 Task: Move the task Integrate a new online platform for online cooking lessons to the section To-Do in the project BitBridge and sort the tasks in the project by Assignee in Ascending order
Action: Mouse moved to (576, 419)
Screenshot: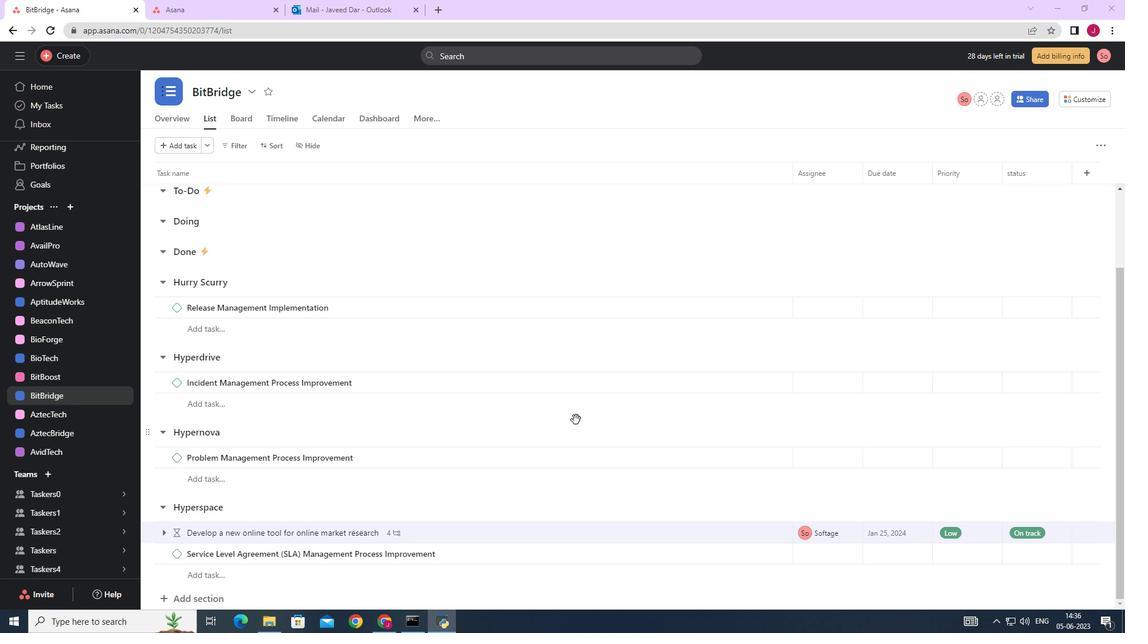 
Action: Mouse scrolled (576, 419) with delta (0, 0)
Screenshot: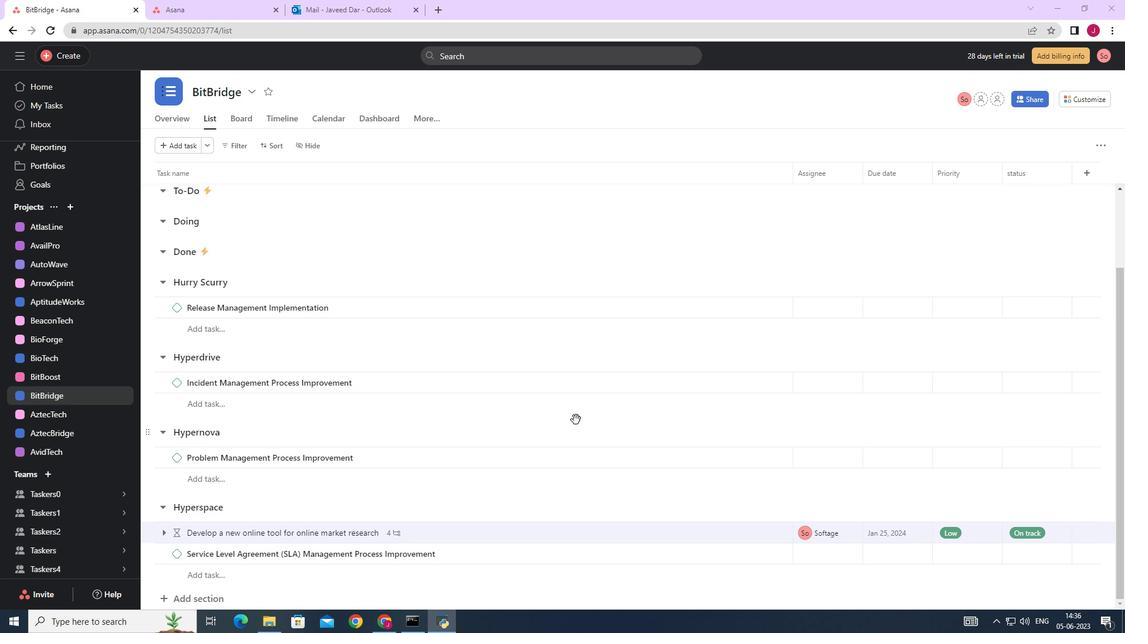 
Action: Mouse moved to (576, 418)
Screenshot: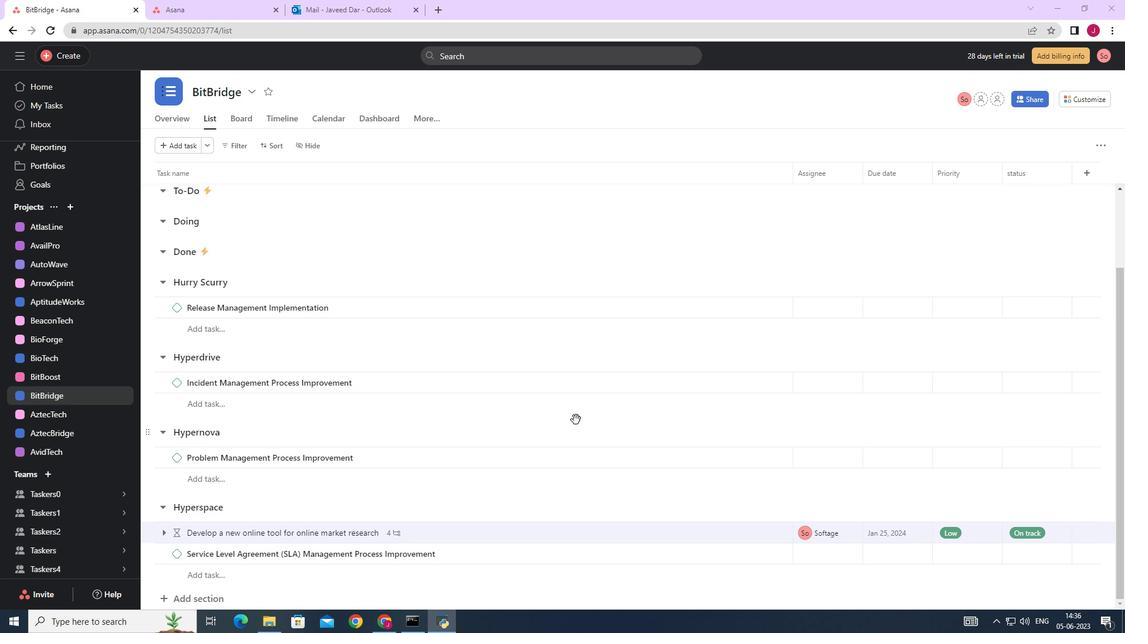 
Action: Mouse scrolled (576, 419) with delta (0, 0)
Screenshot: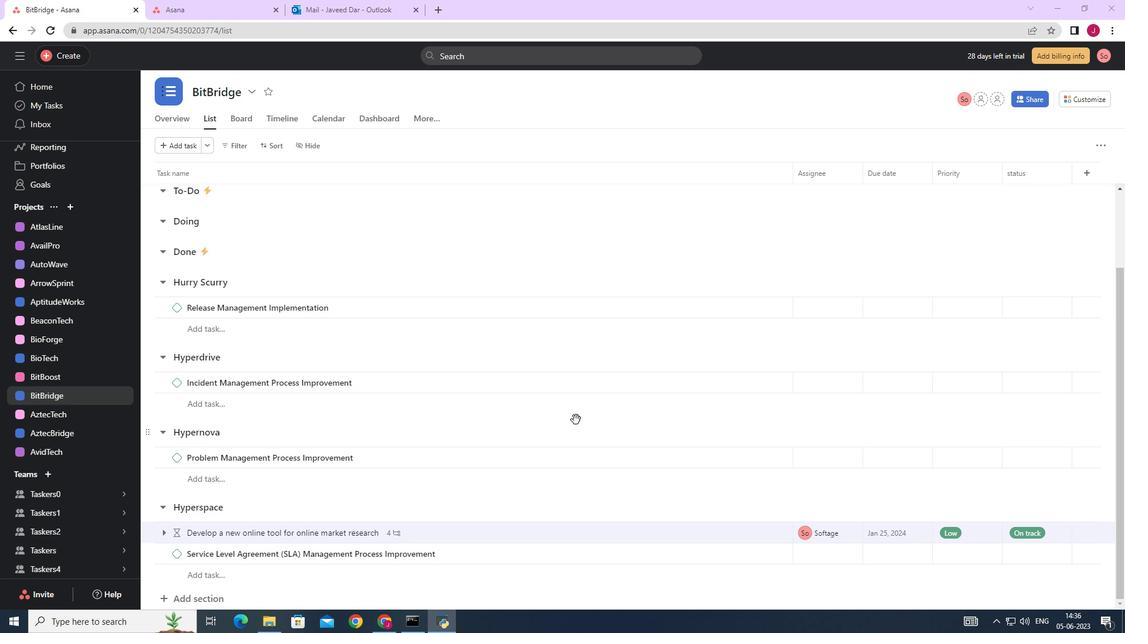 
Action: Mouse moved to (572, 416)
Screenshot: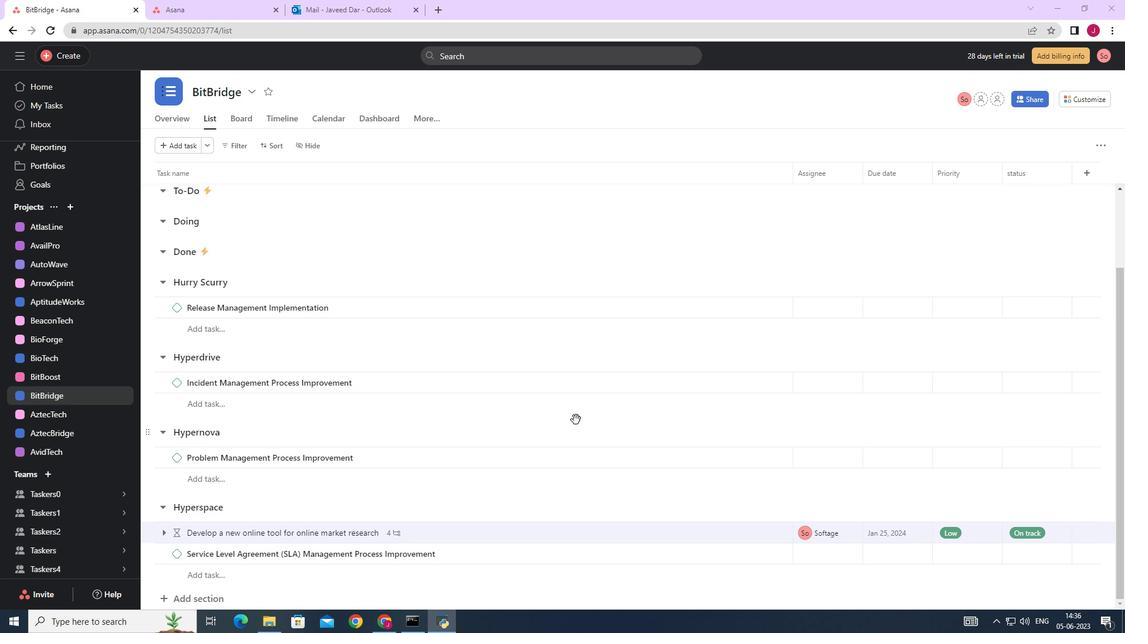 
Action: Mouse scrolled (575, 418) with delta (0, 0)
Screenshot: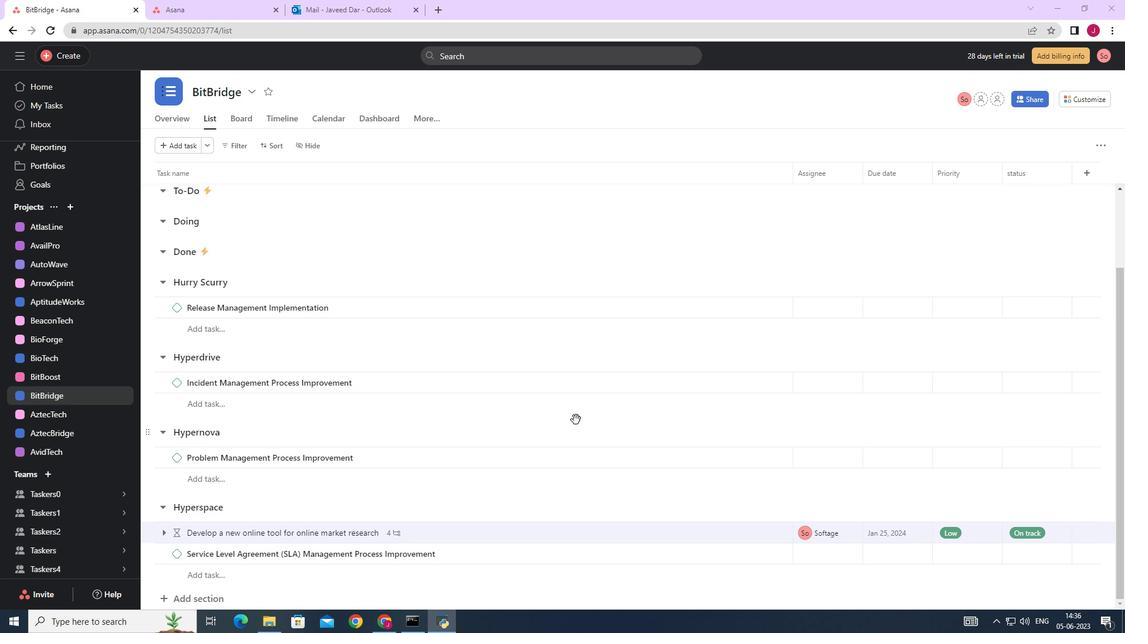 
Action: Mouse moved to (570, 415)
Screenshot: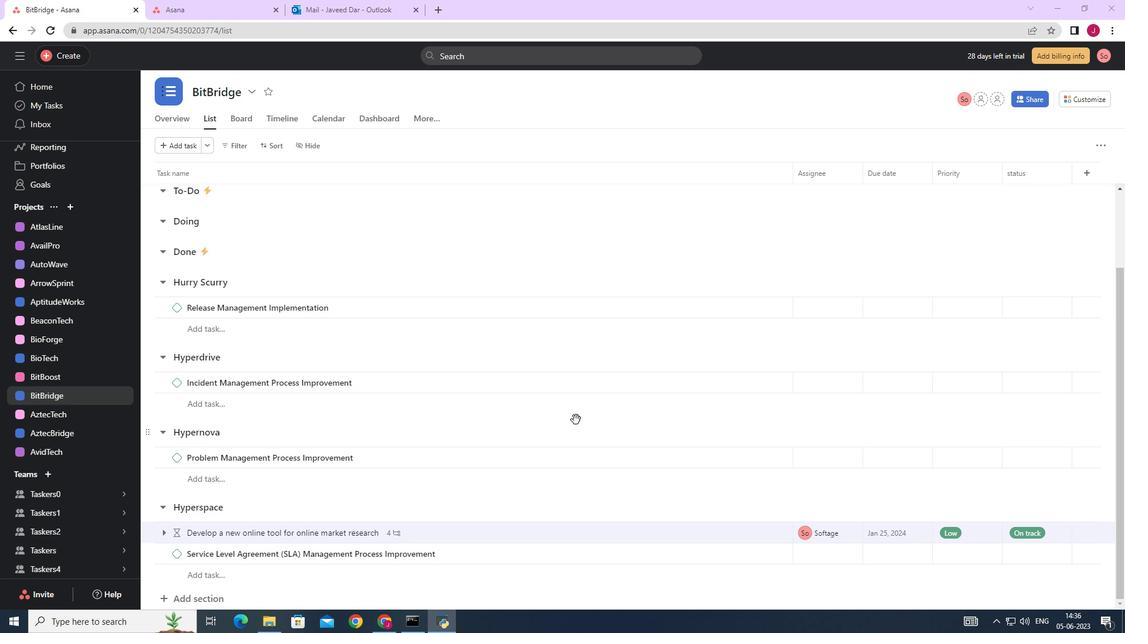 
Action: Mouse scrolled (571, 415) with delta (0, 0)
Screenshot: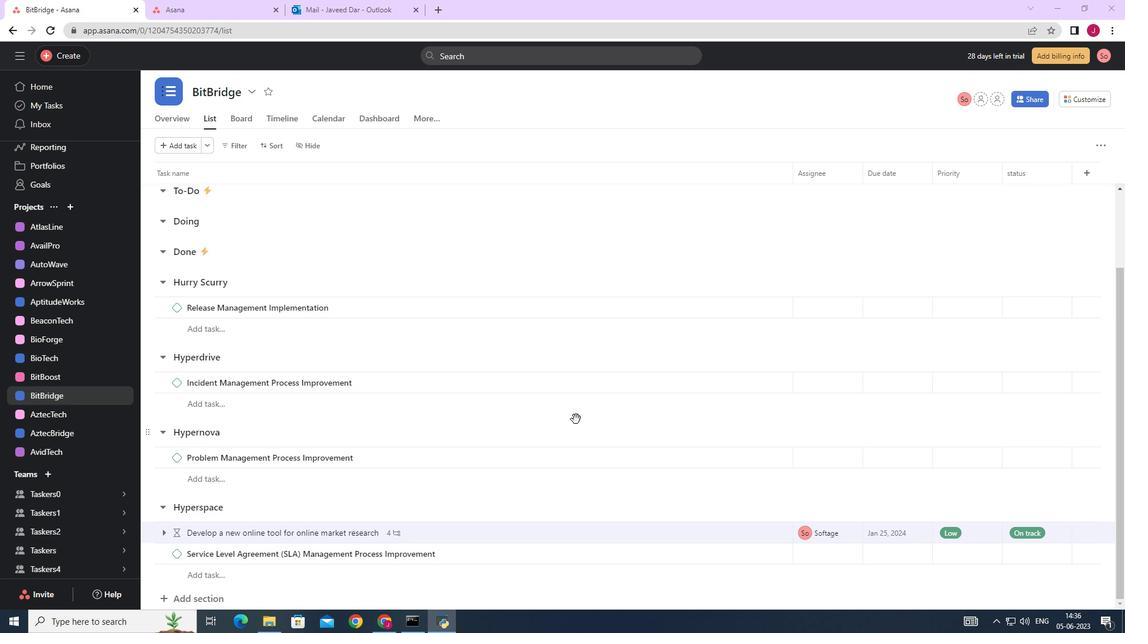 
Action: Mouse moved to (559, 405)
Screenshot: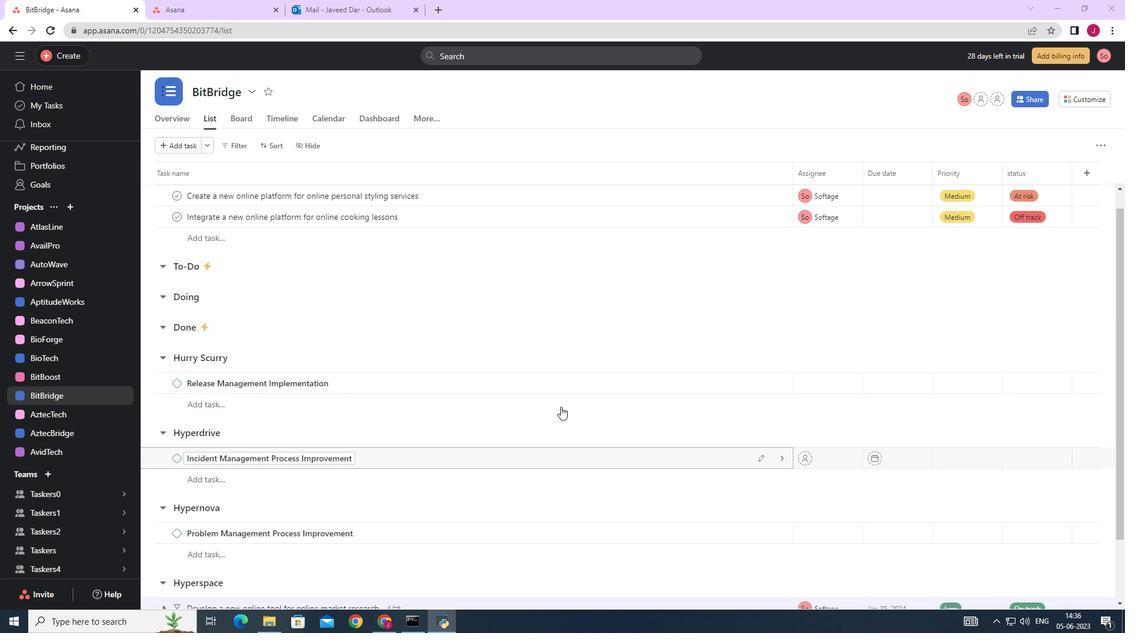 
Action: Mouse scrolled (559, 405) with delta (0, 0)
Screenshot: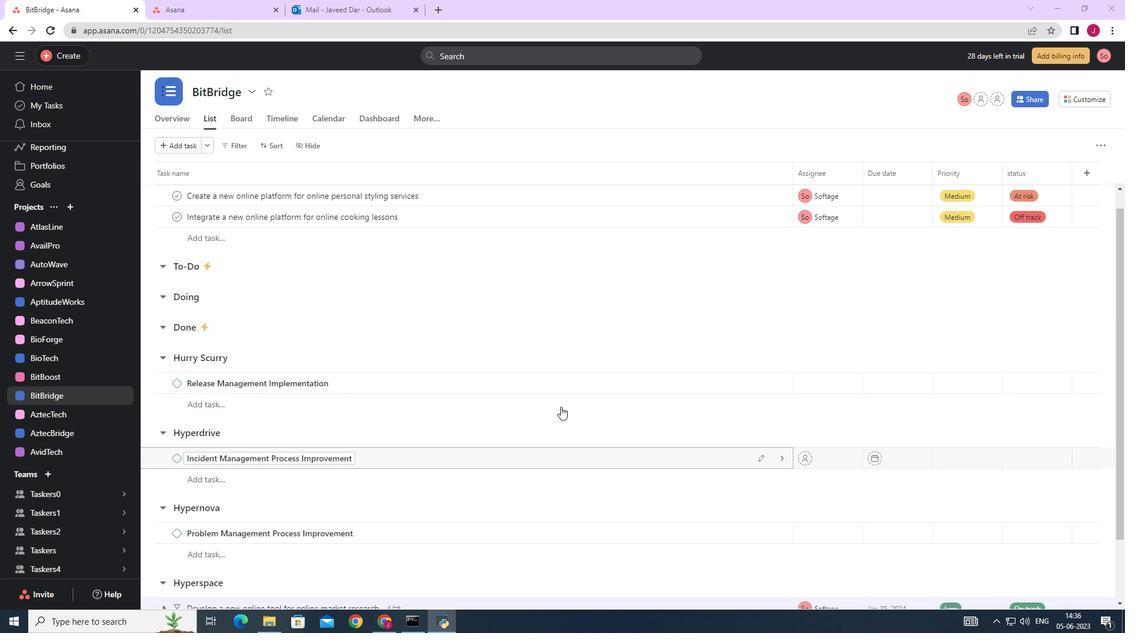 
Action: Mouse scrolled (559, 405) with delta (0, 0)
Screenshot: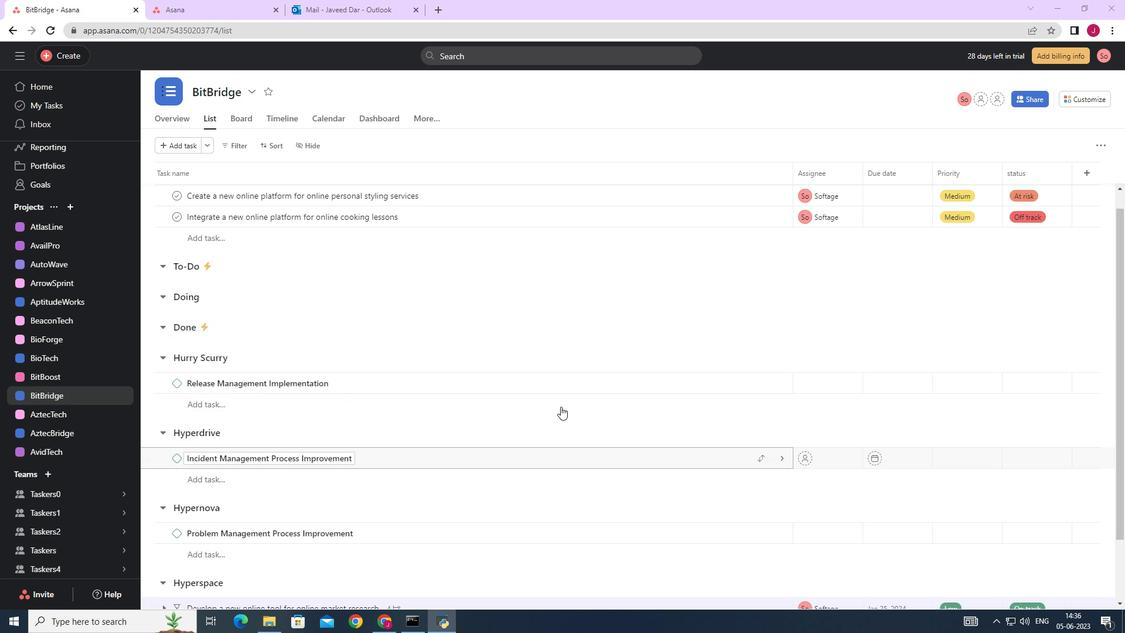 
Action: Mouse scrolled (559, 405) with delta (0, 0)
Screenshot: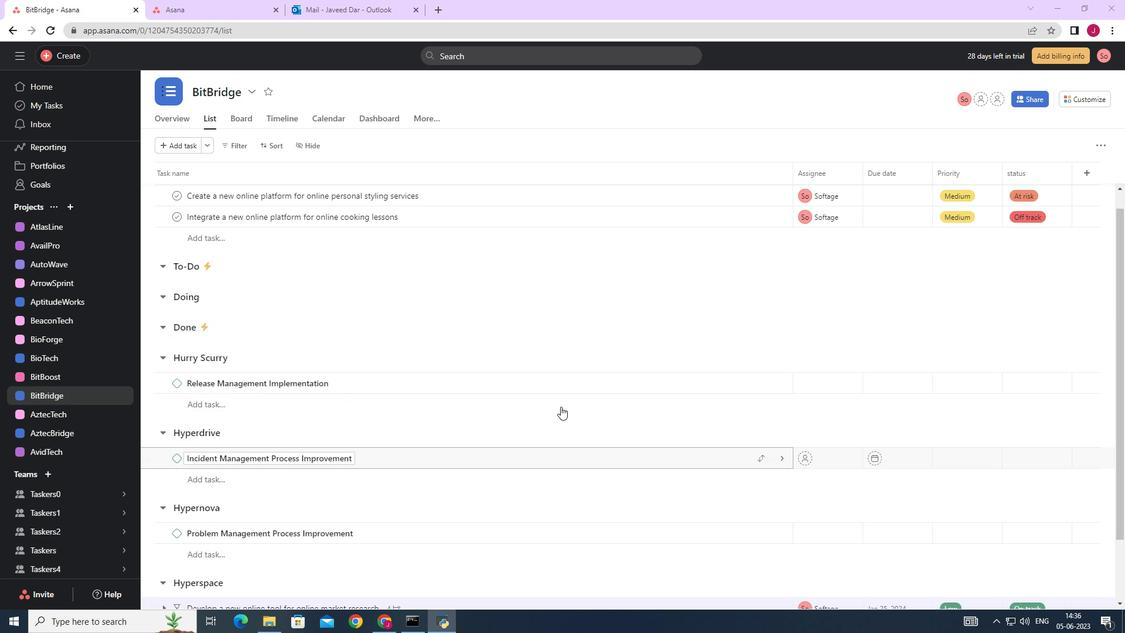 
Action: Mouse scrolled (559, 405) with delta (0, 0)
Screenshot: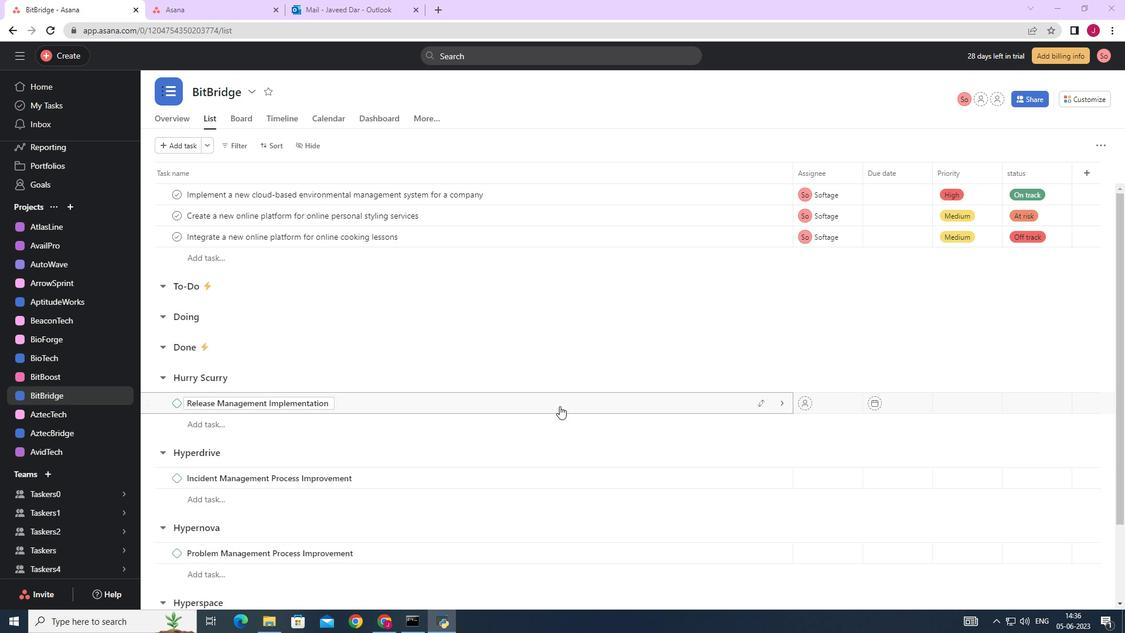 
Action: Mouse moved to (551, 402)
Screenshot: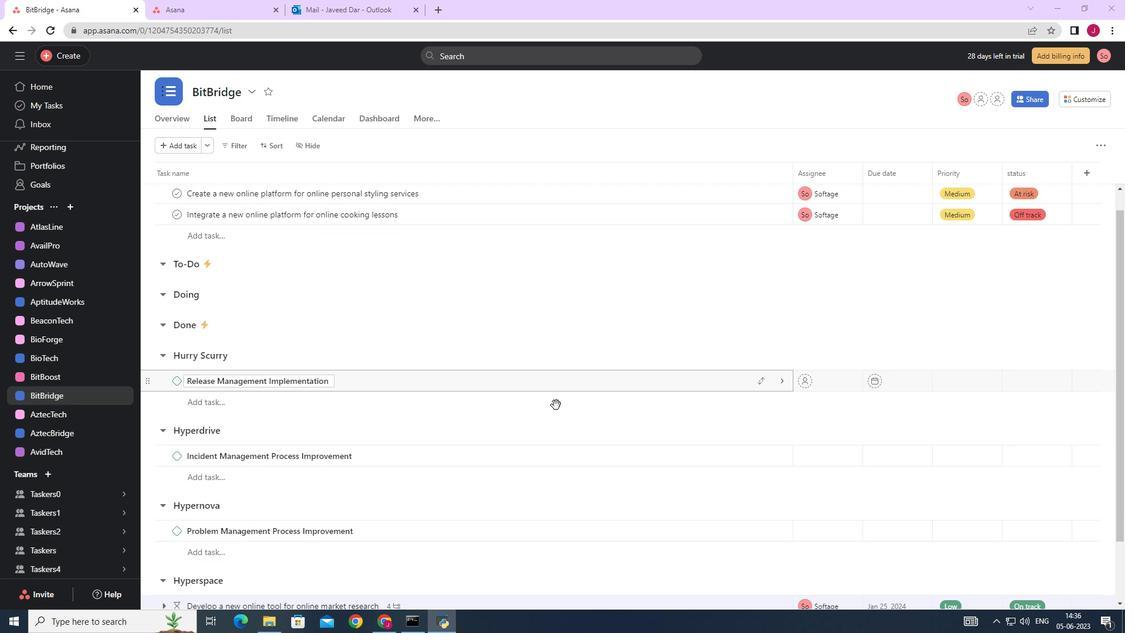 
Action: Mouse scrolled (551, 403) with delta (0, 0)
Screenshot: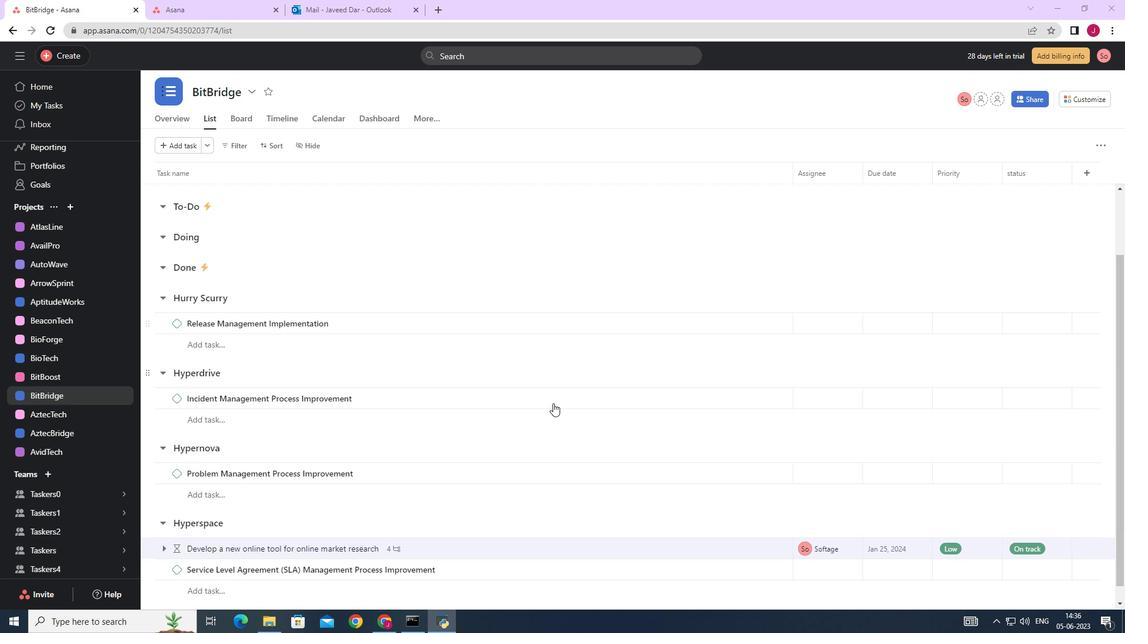 
Action: Mouse scrolled (551, 403) with delta (0, 0)
Screenshot: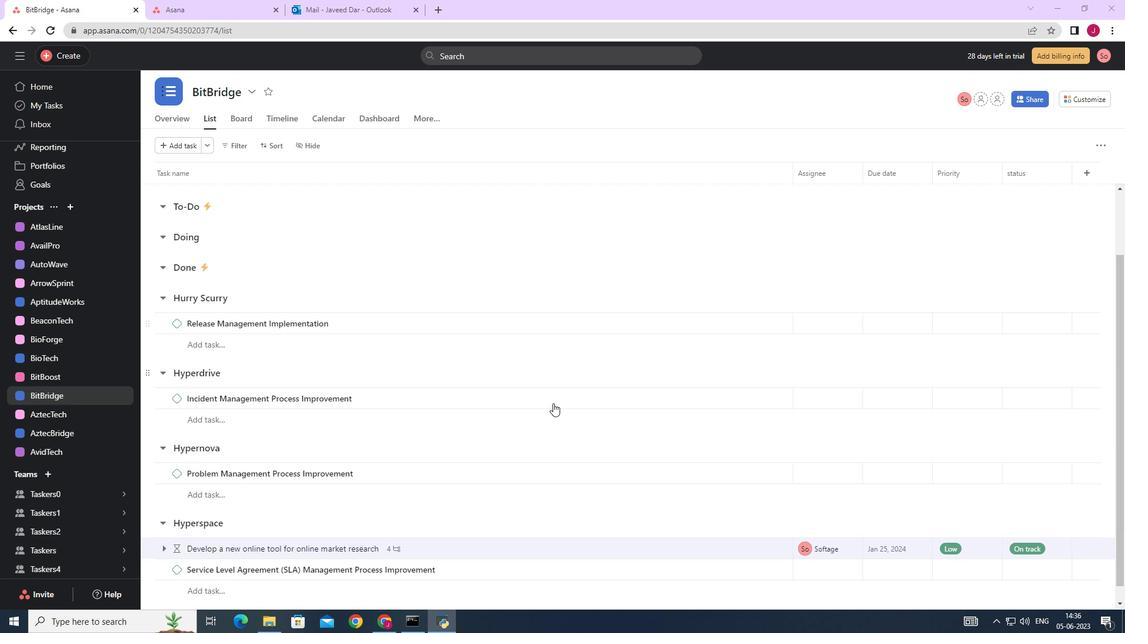
Action: Mouse scrolled (551, 403) with delta (0, 0)
Screenshot: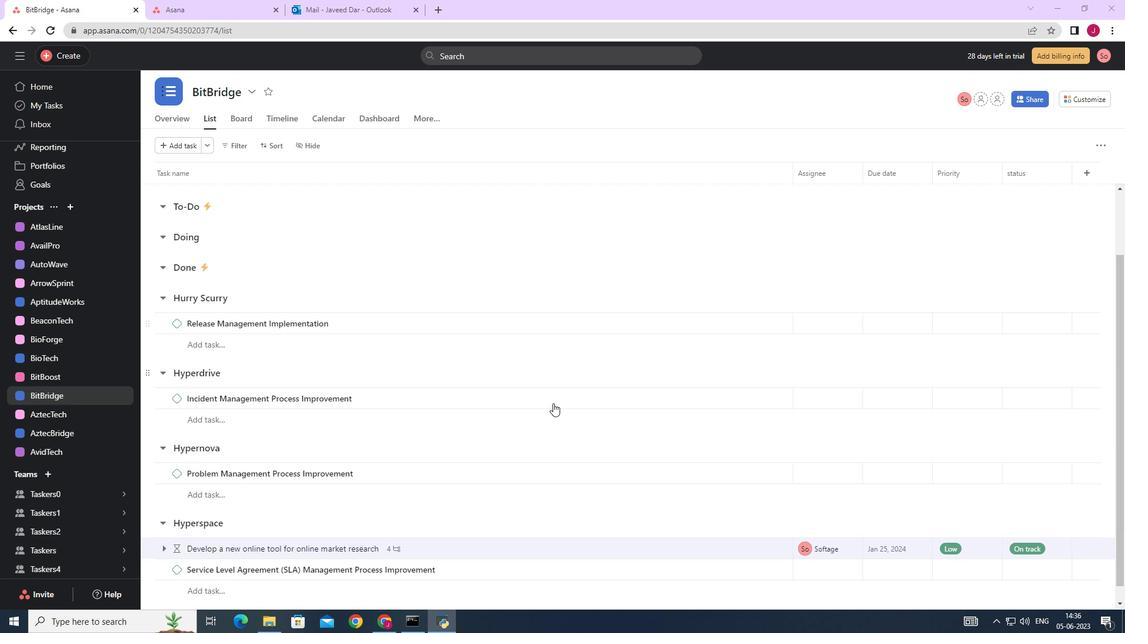 
Action: Mouse scrolled (551, 403) with delta (0, 0)
Screenshot: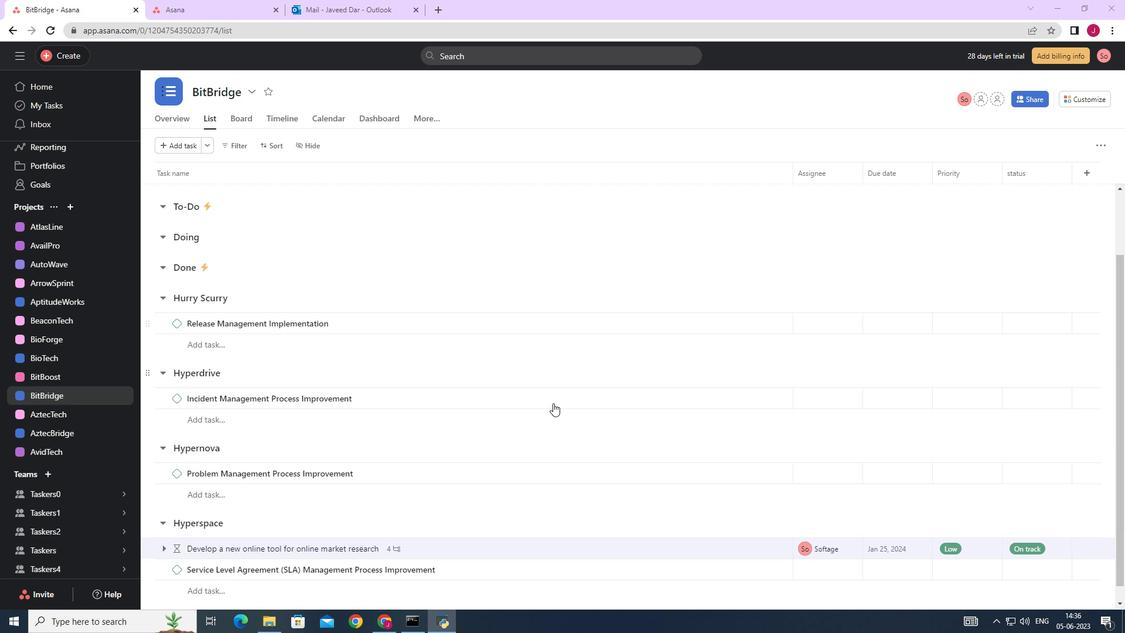 
Action: Mouse scrolled (551, 403) with delta (0, 0)
Screenshot: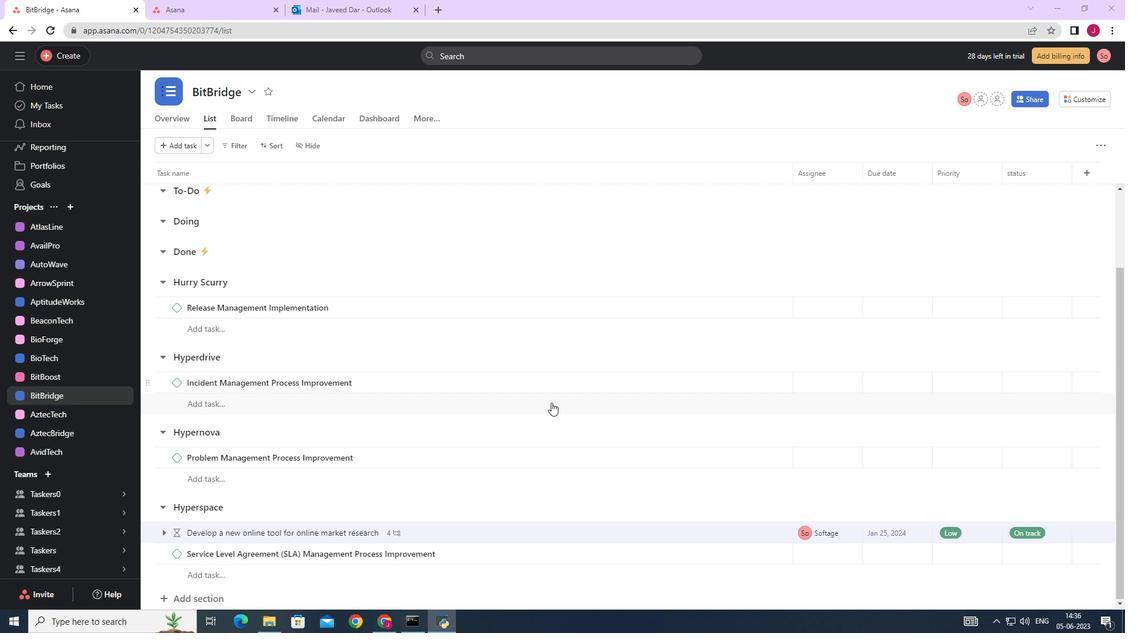 
Action: Mouse moved to (760, 240)
Screenshot: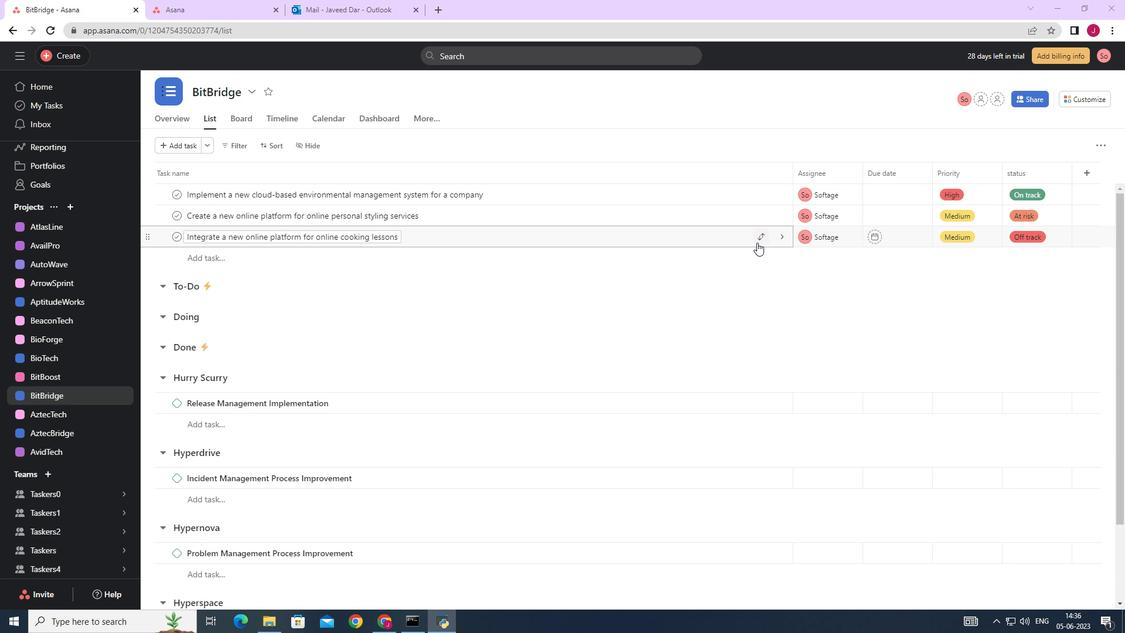
Action: Mouse pressed left at (760, 240)
Screenshot: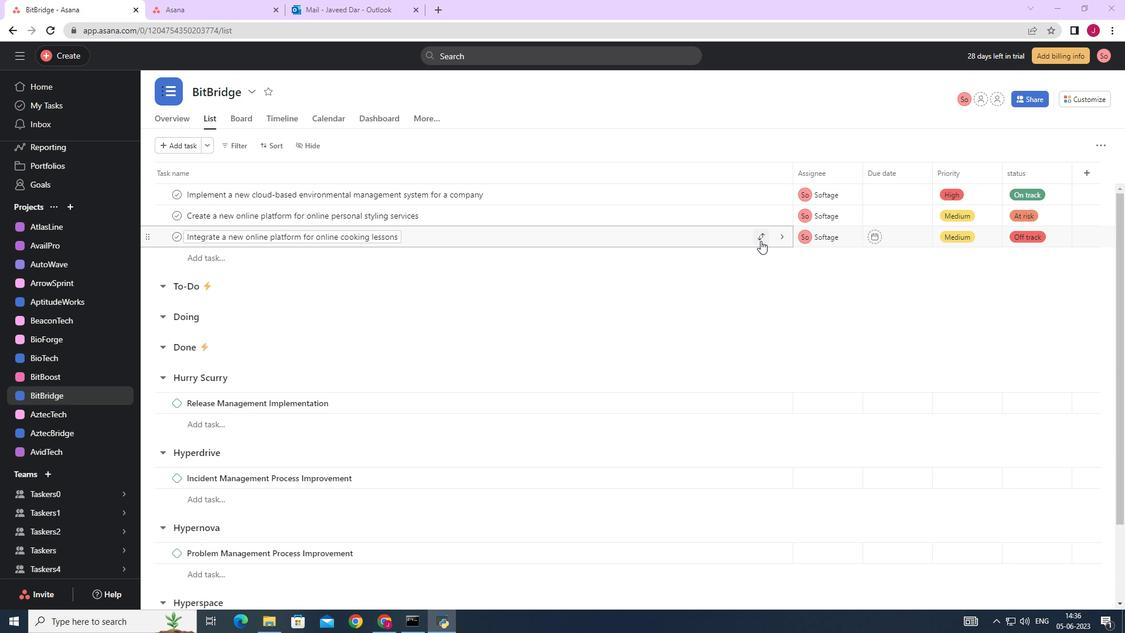 
Action: Mouse moved to (692, 294)
Screenshot: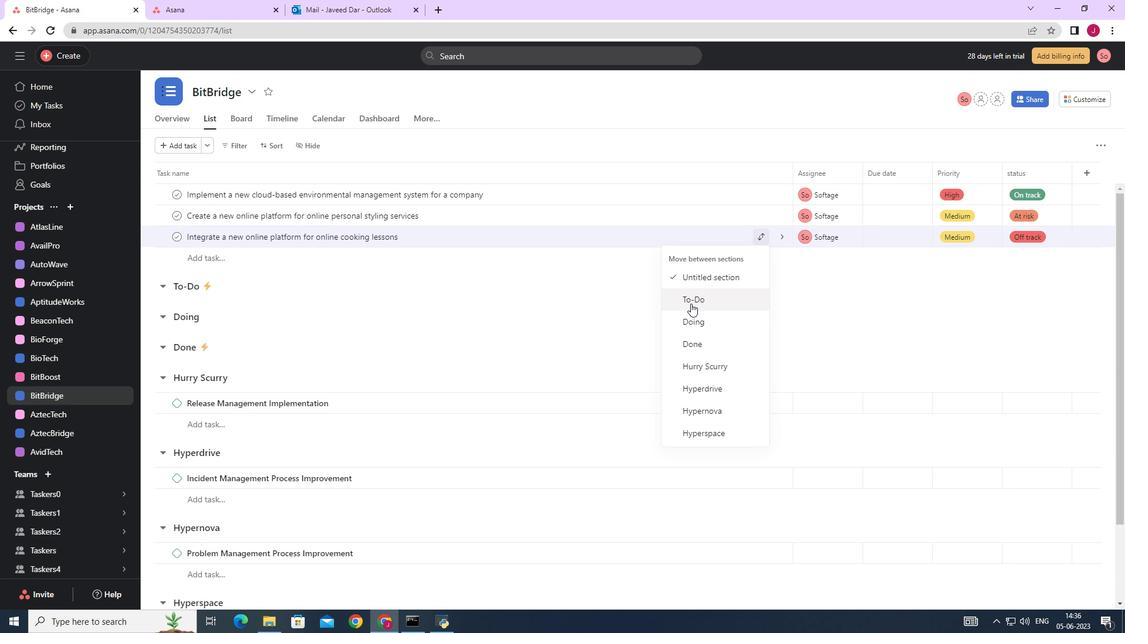 
Action: Mouse pressed left at (692, 294)
Screenshot: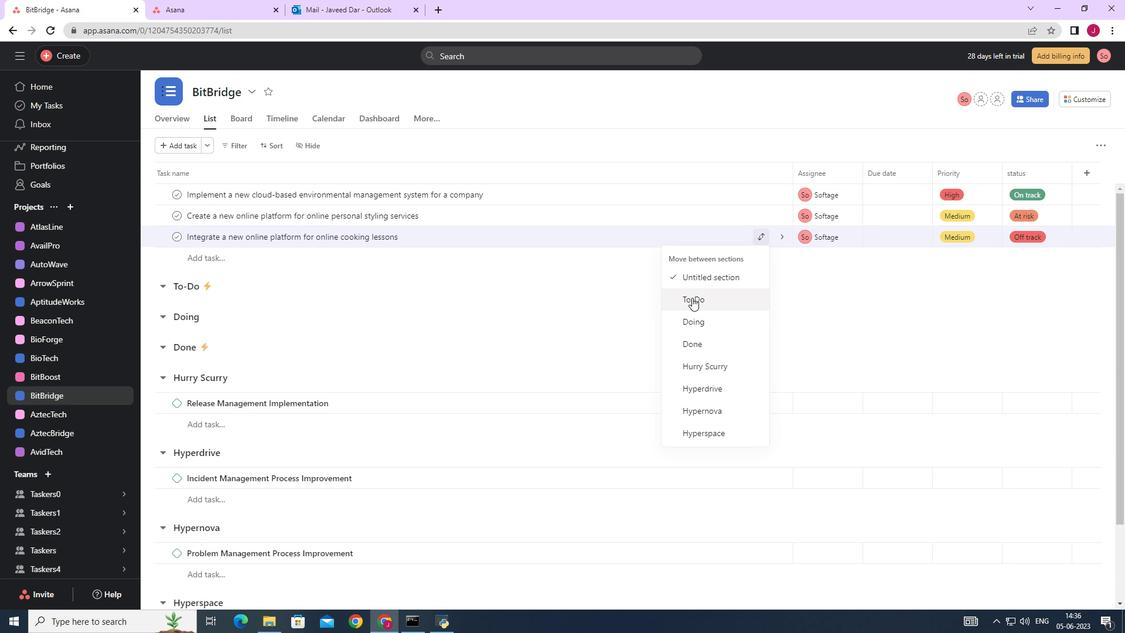 
Action: Mouse moved to (281, 149)
Screenshot: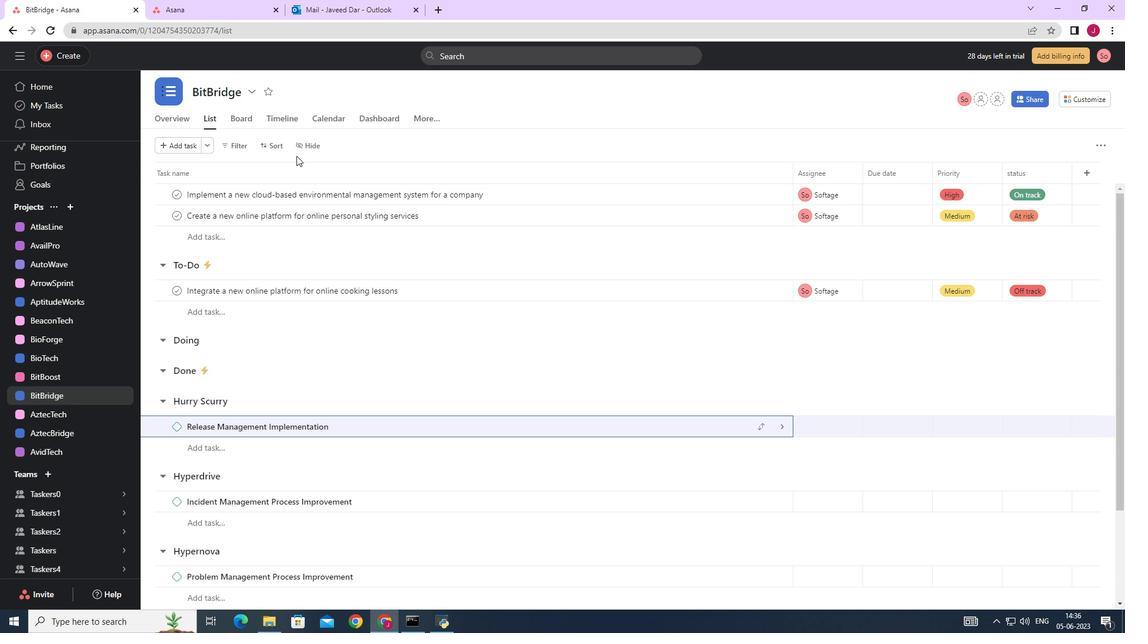 
Action: Mouse pressed left at (281, 149)
Screenshot: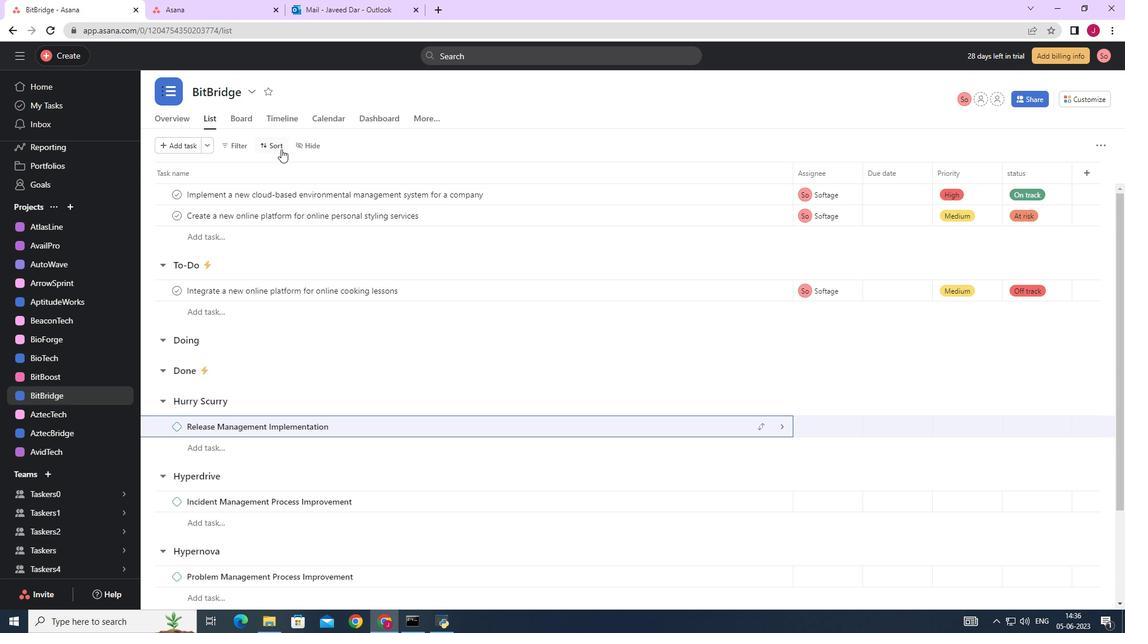 
Action: Mouse moved to (317, 238)
Screenshot: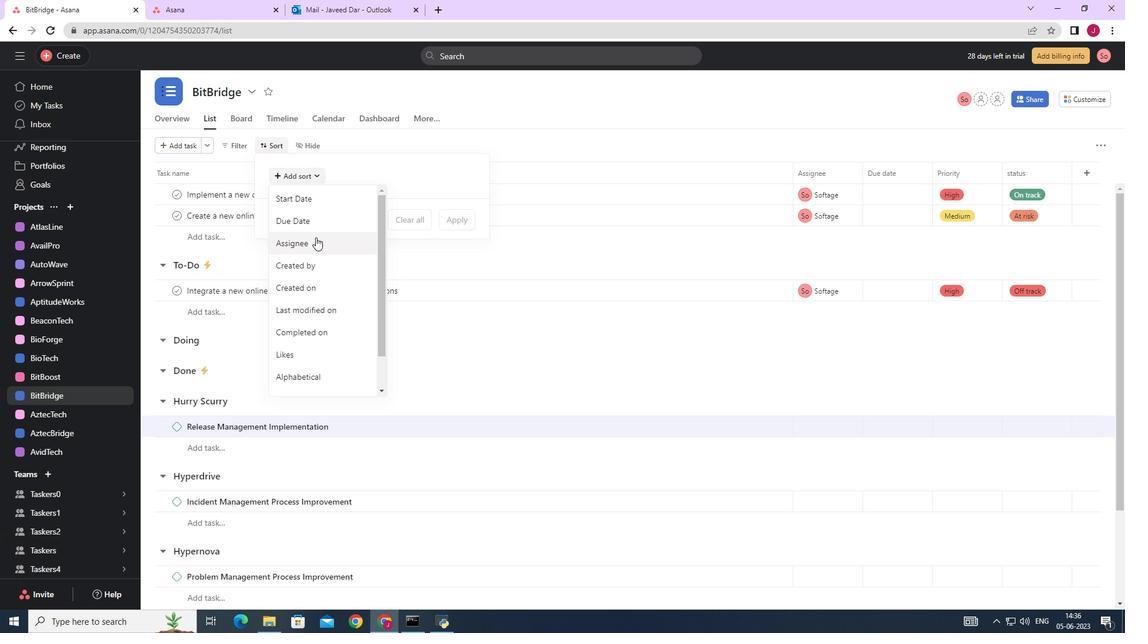 
Action: Mouse pressed left at (317, 238)
Screenshot: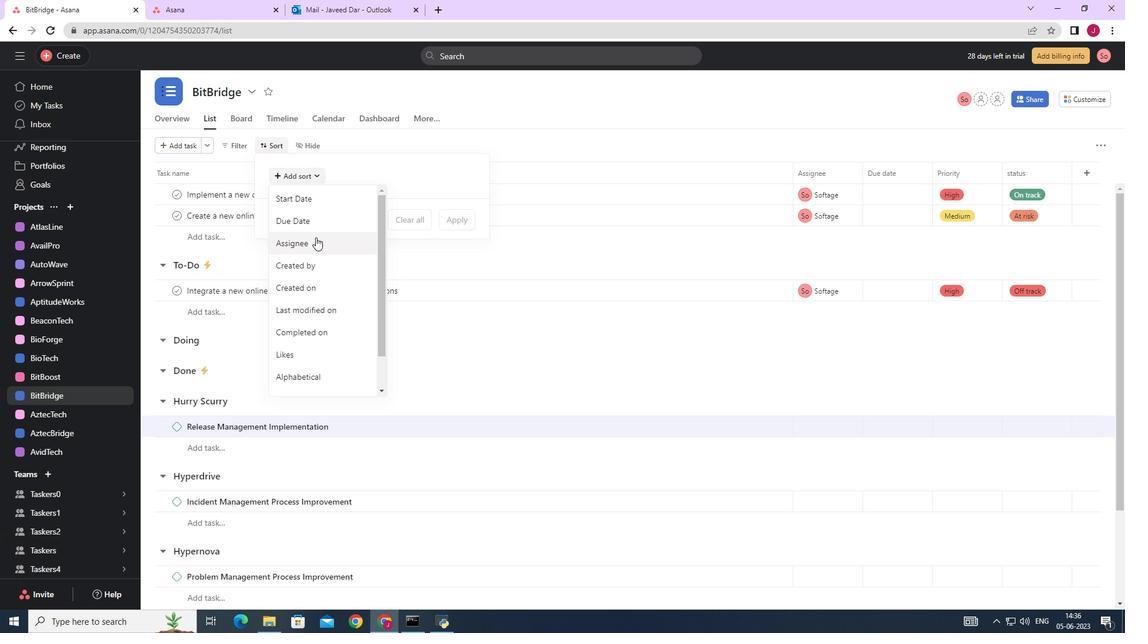 
Action: Mouse moved to (329, 192)
Screenshot: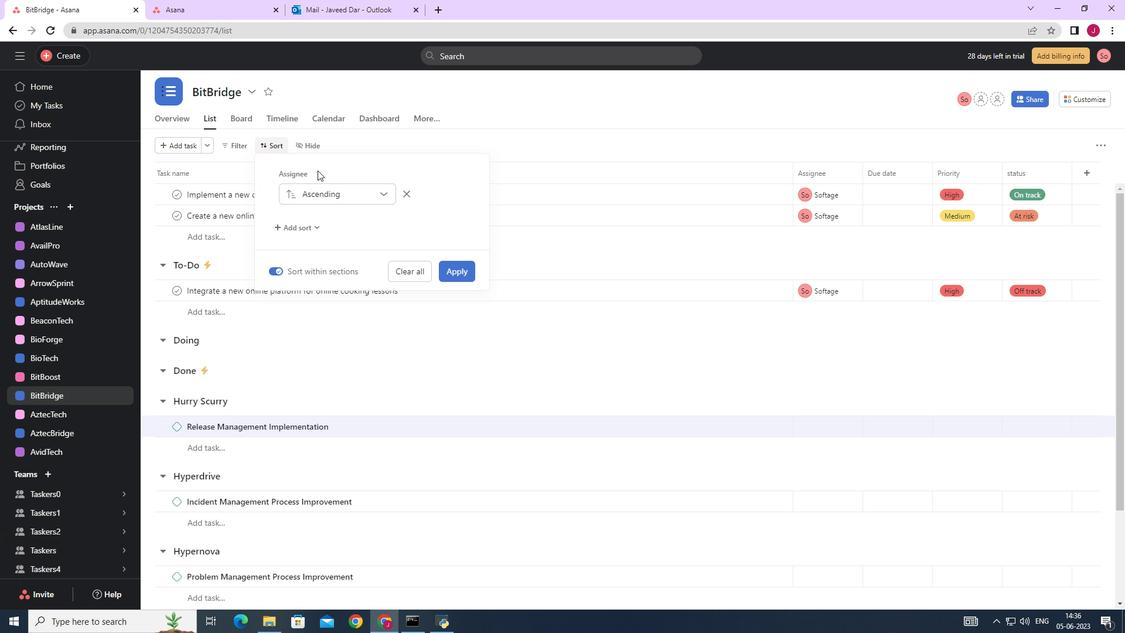 
Action: Mouse pressed left at (329, 192)
Screenshot: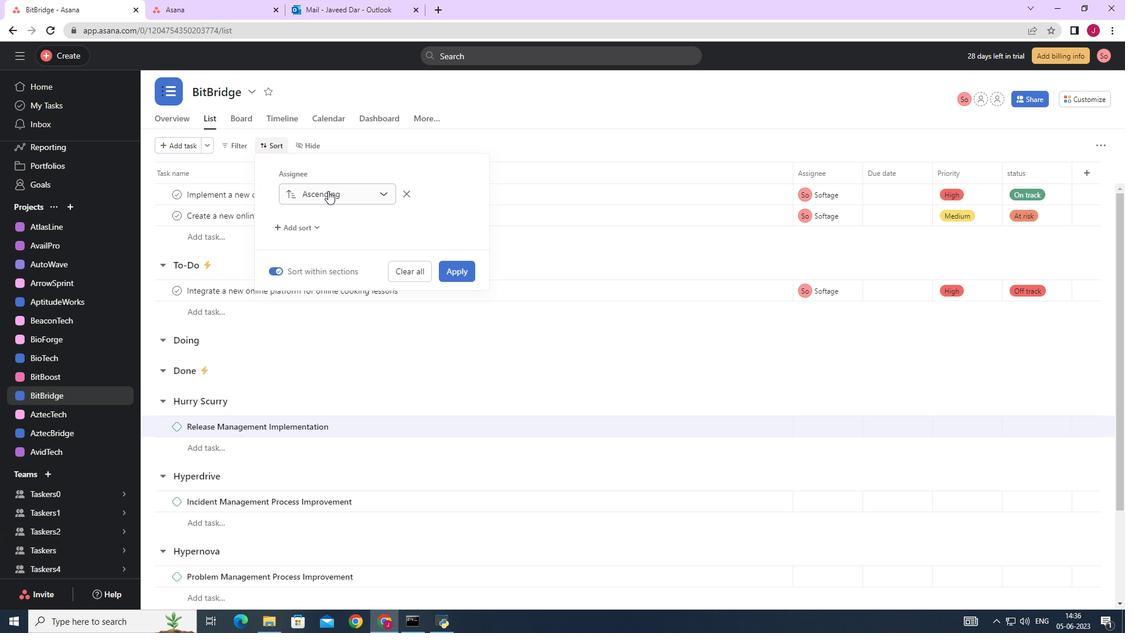 
Action: Mouse moved to (335, 219)
Screenshot: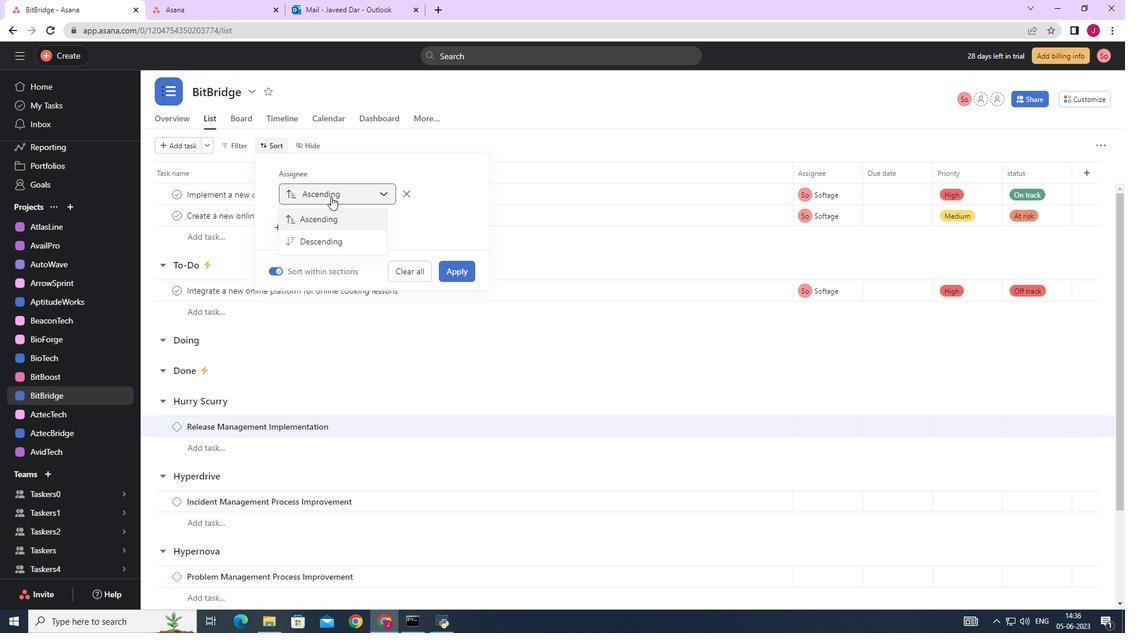 
Action: Mouse pressed left at (335, 219)
Screenshot: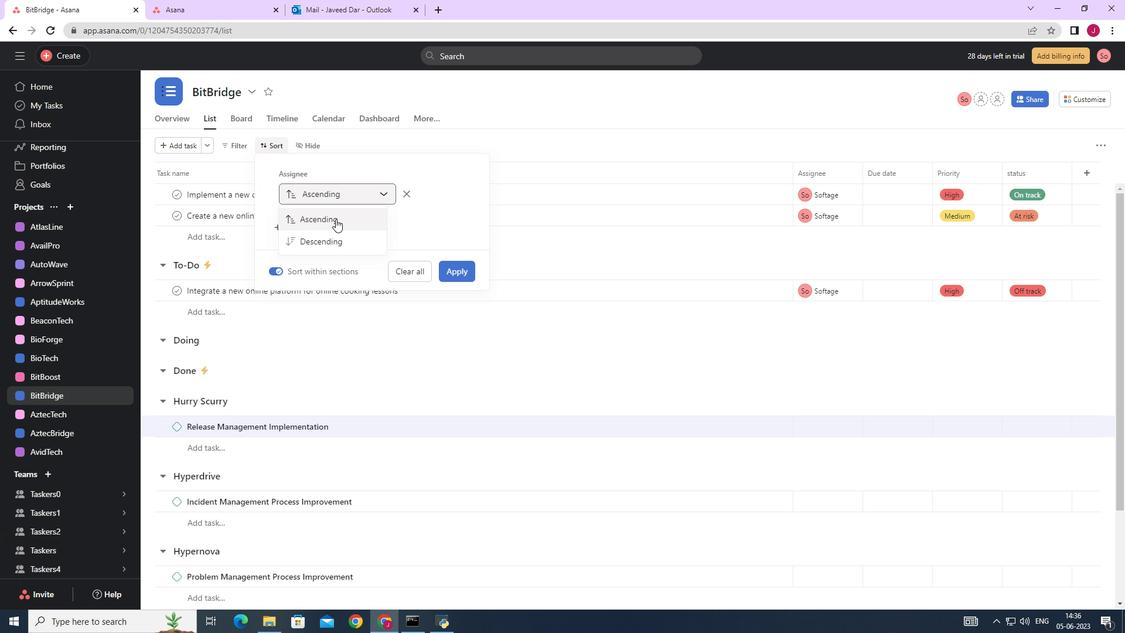 
Action: Mouse moved to (467, 268)
Screenshot: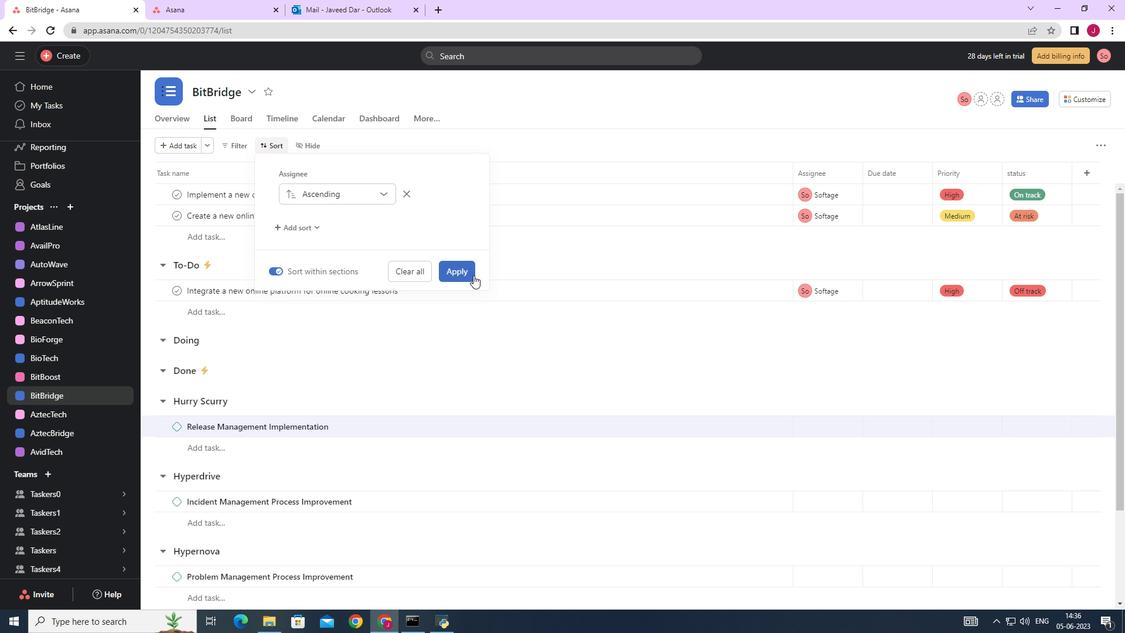 
Action: Mouse pressed left at (467, 268)
Screenshot: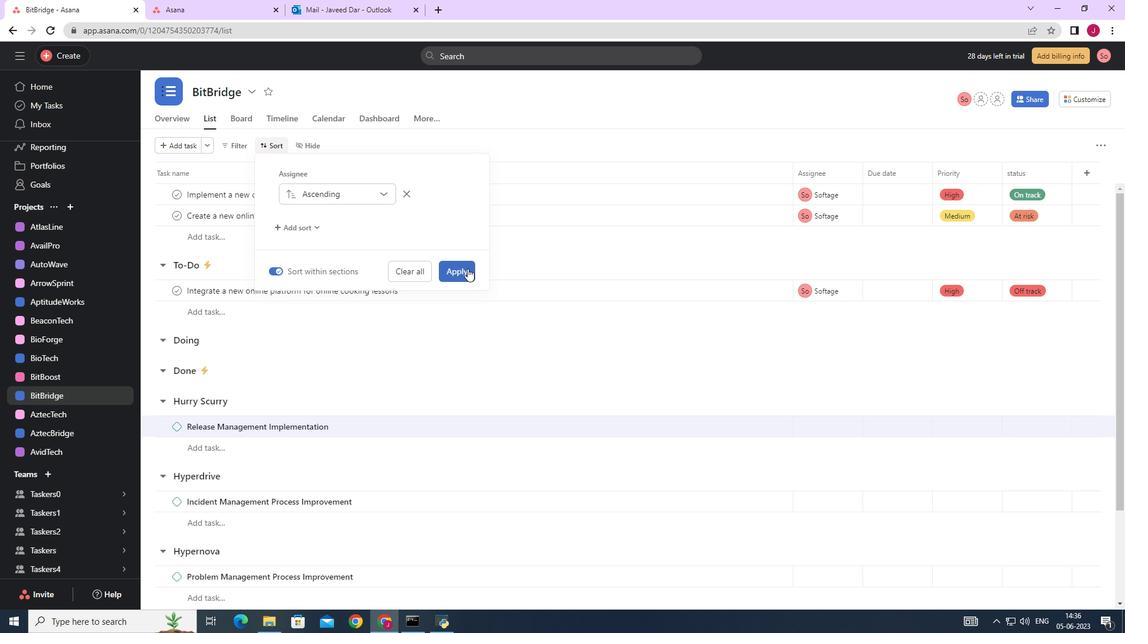 
Action: Mouse moved to (487, 342)
Screenshot: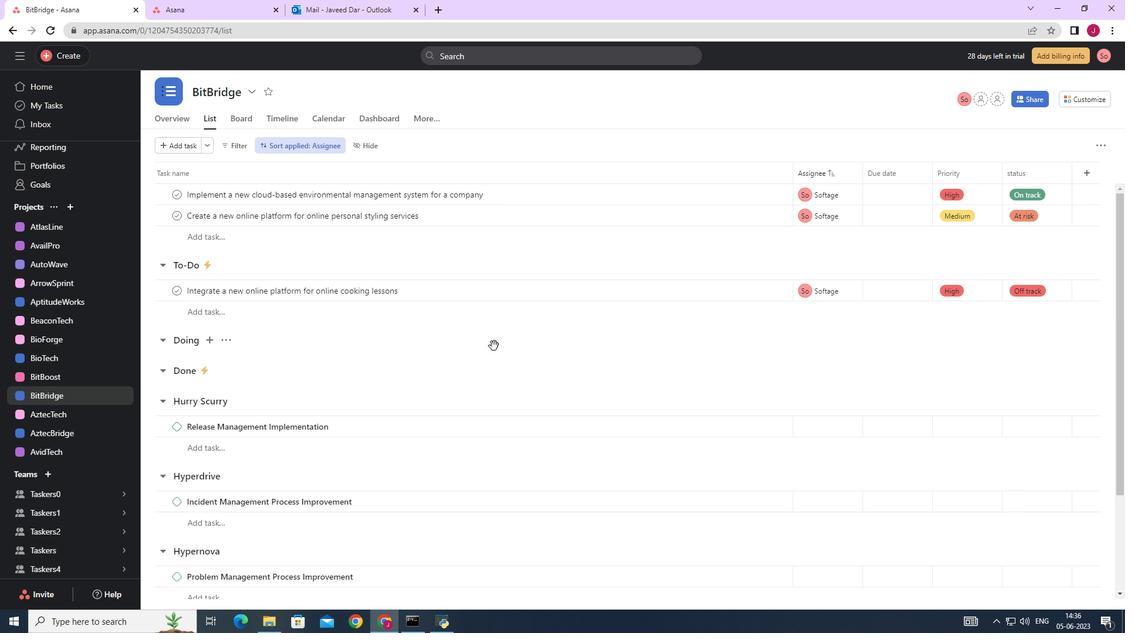
